 Task: Expand all groups in the view.
Action: Mouse moved to (21, 95)
Screenshot: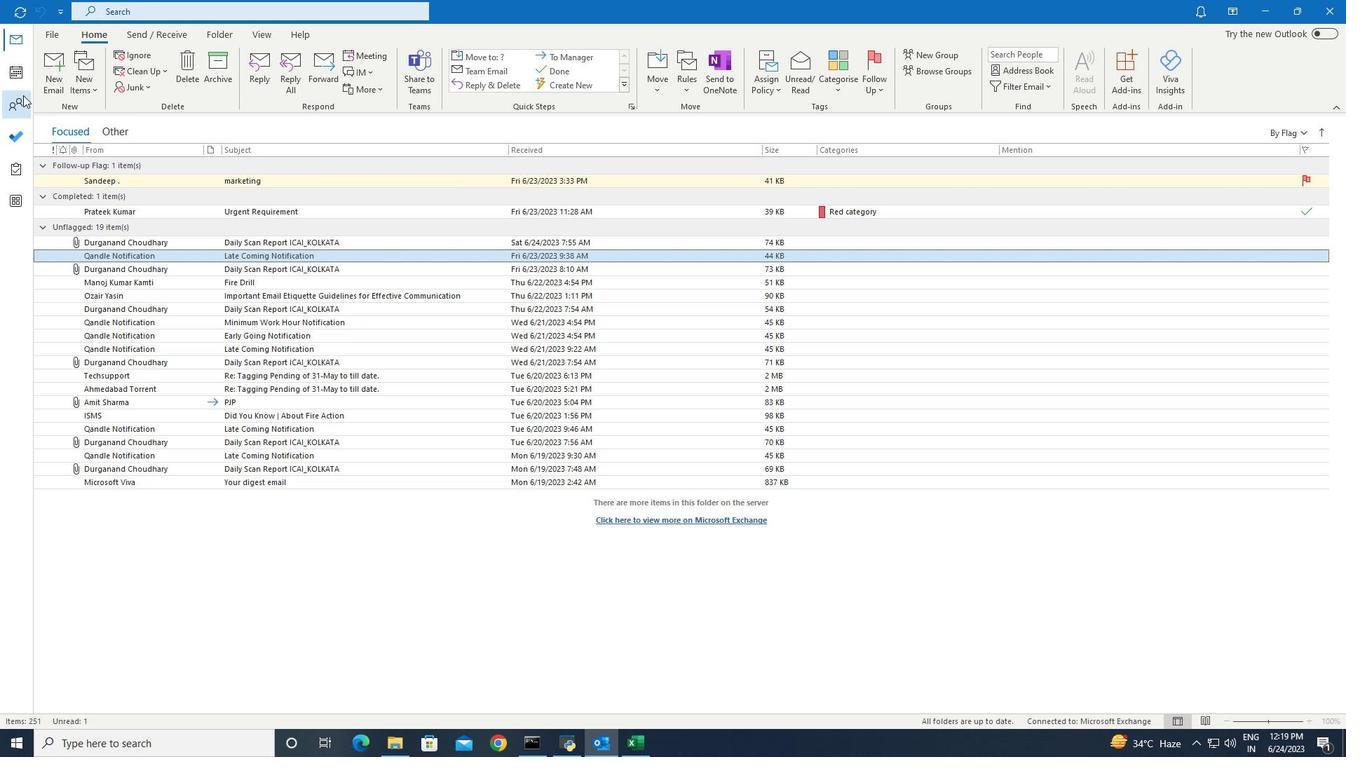 
Action: Mouse pressed left at (21, 95)
Screenshot: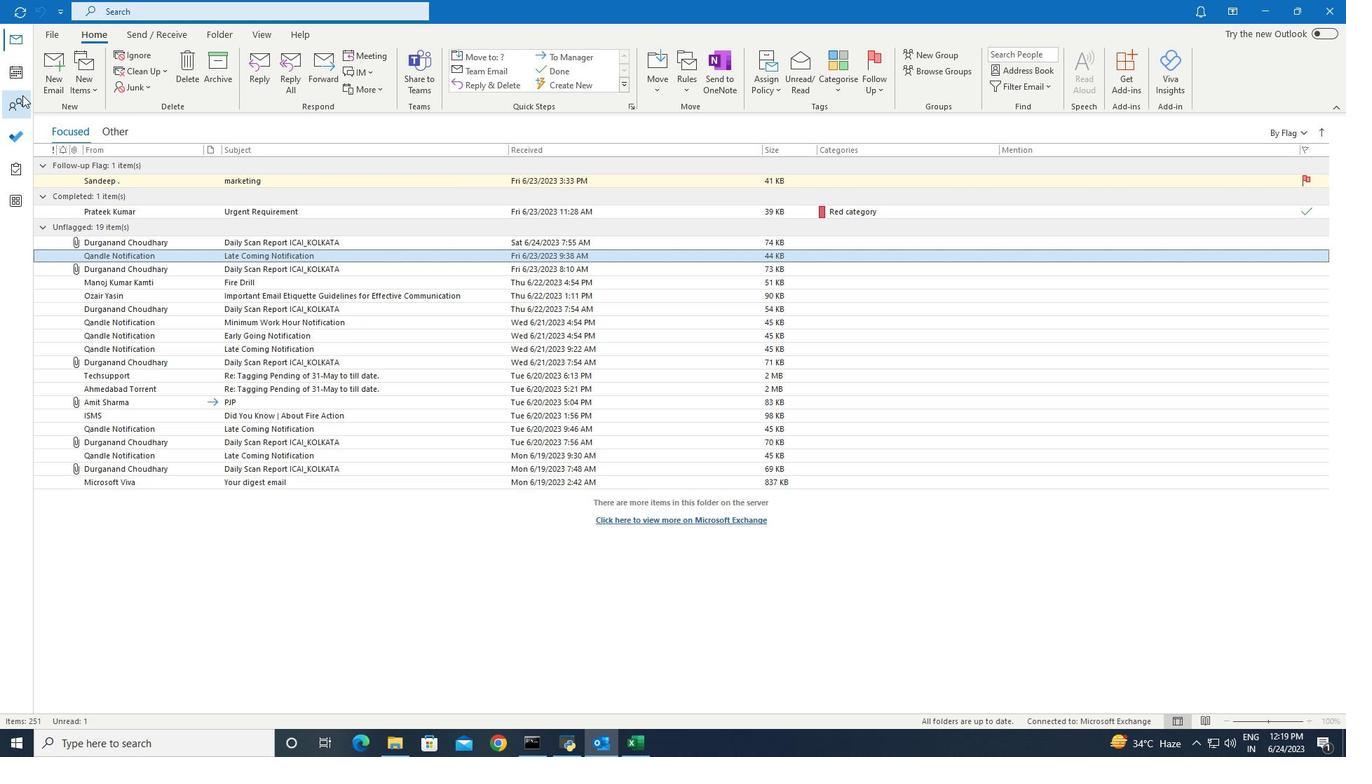 
Action: Mouse moved to (279, 28)
Screenshot: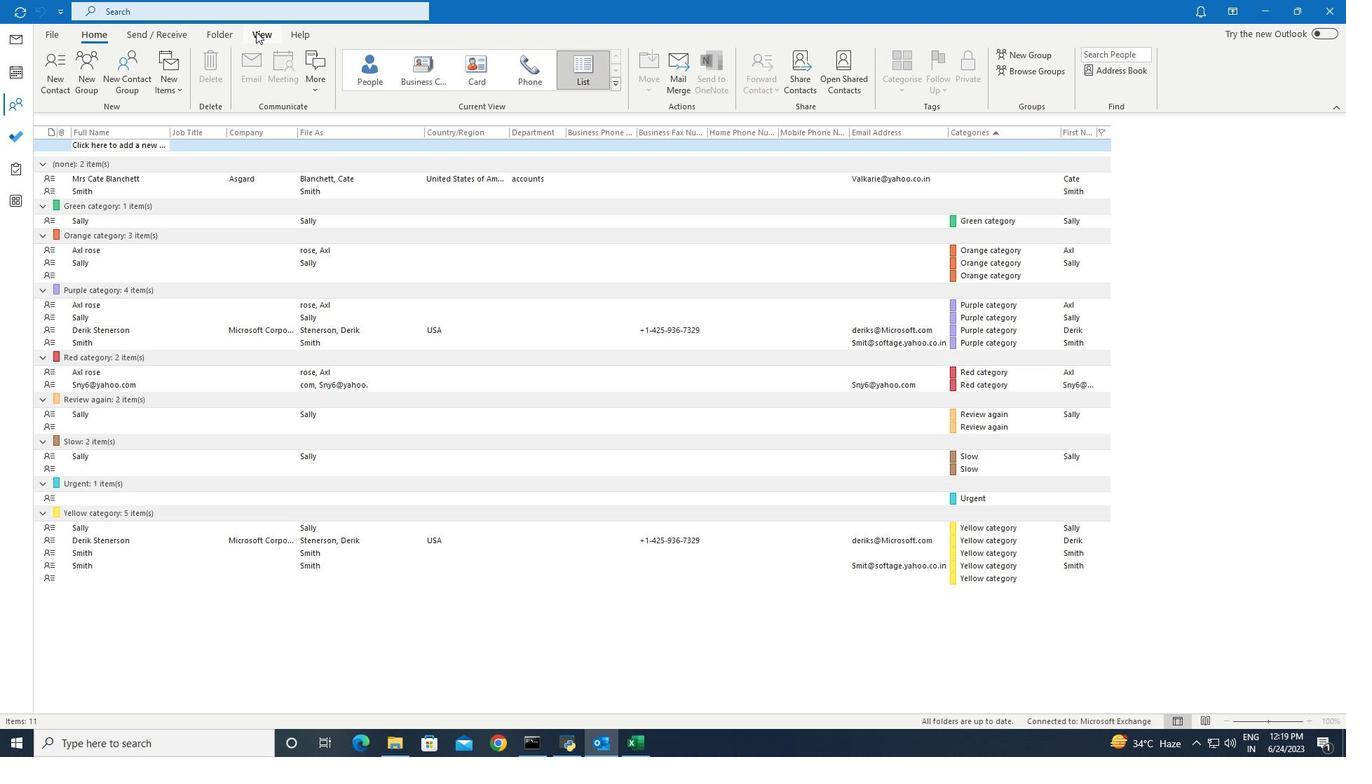 
Action: Mouse pressed left at (279, 28)
Screenshot: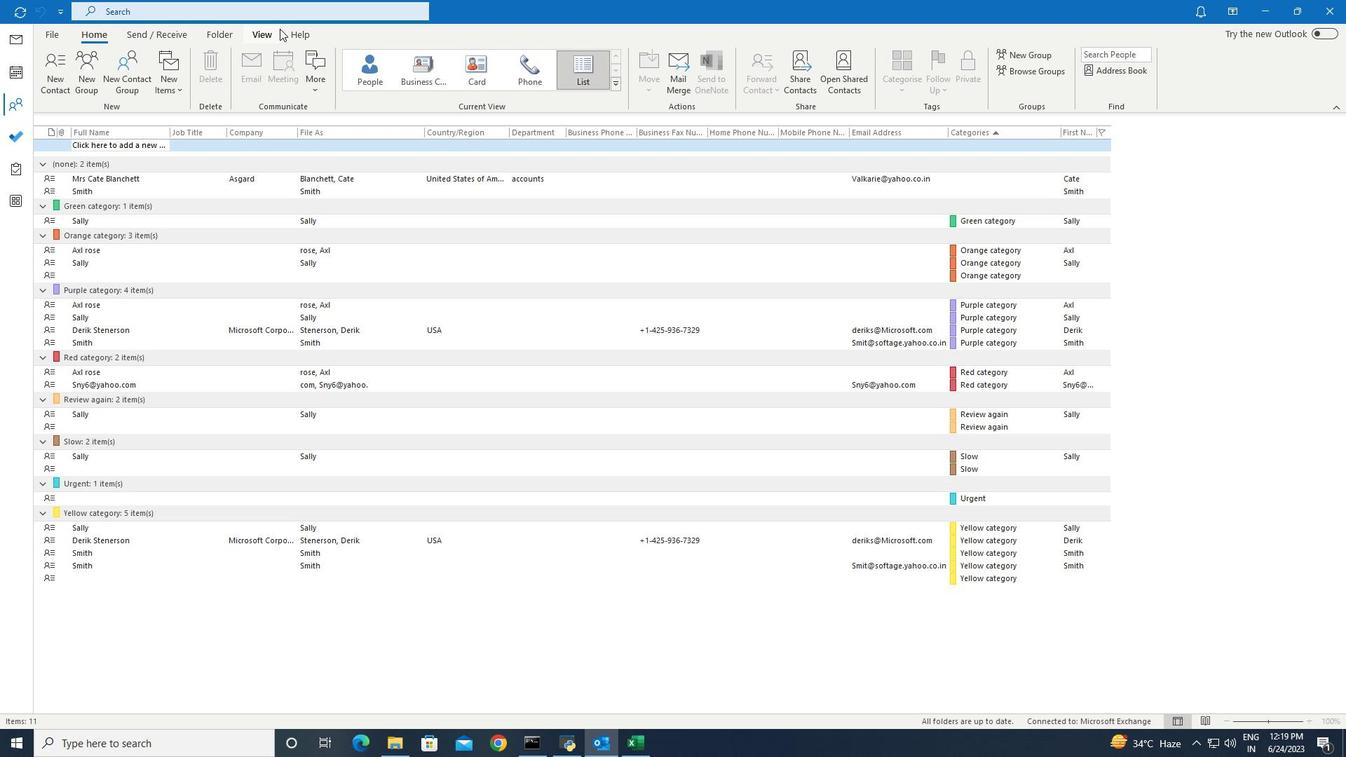 
Action: Mouse moved to (345, 84)
Screenshot: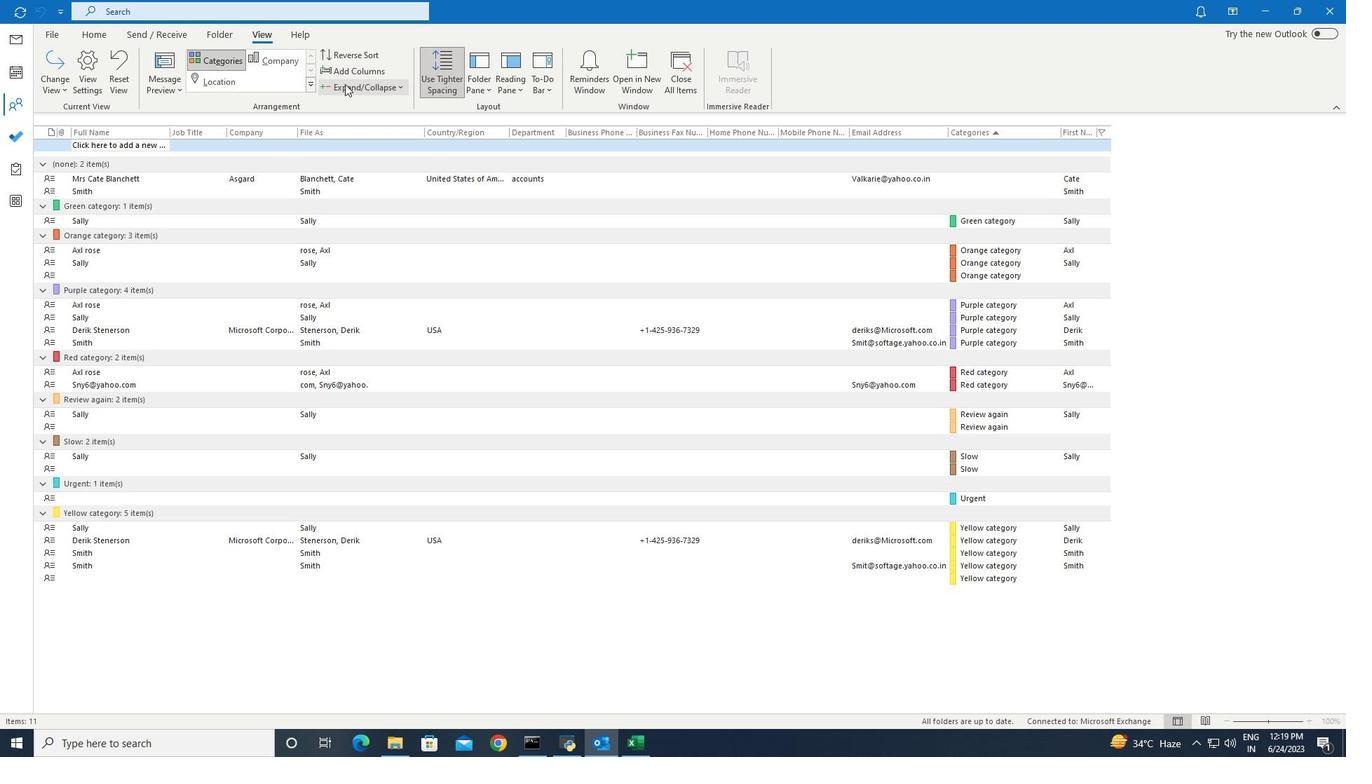 
Action: Mouse pressed left at (345, 84)
Screenshot: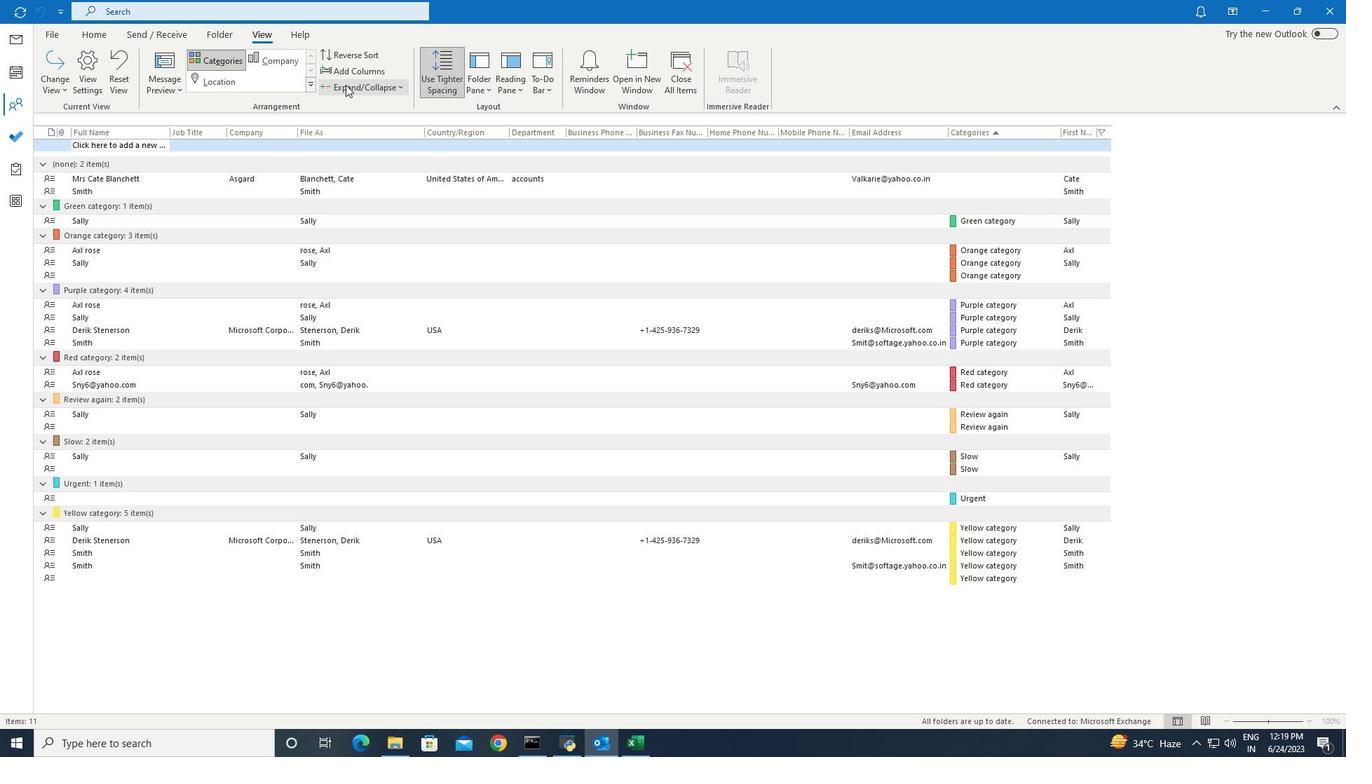 
Action: Mouse moved to (351, 164)
Screenshot: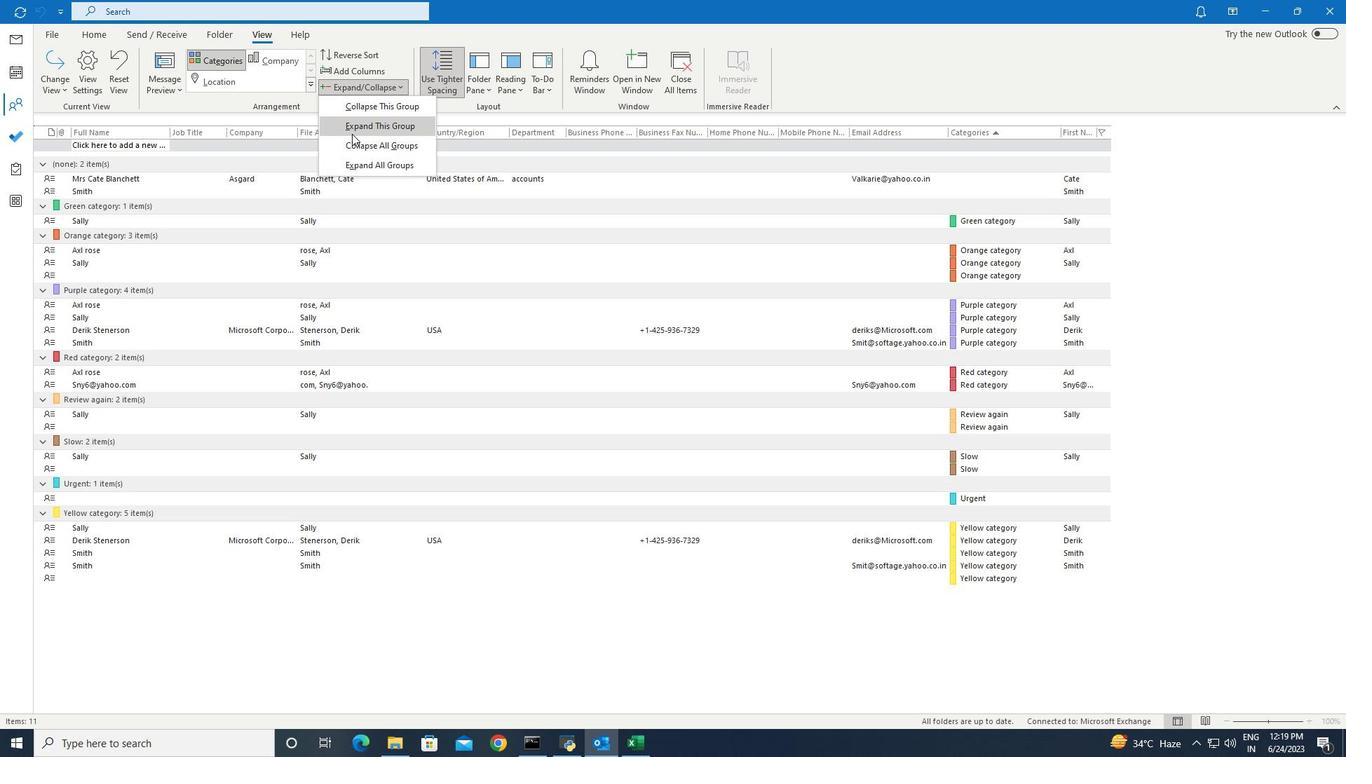 
Action: Mouse pressed left at (351, 164)
Screenshot: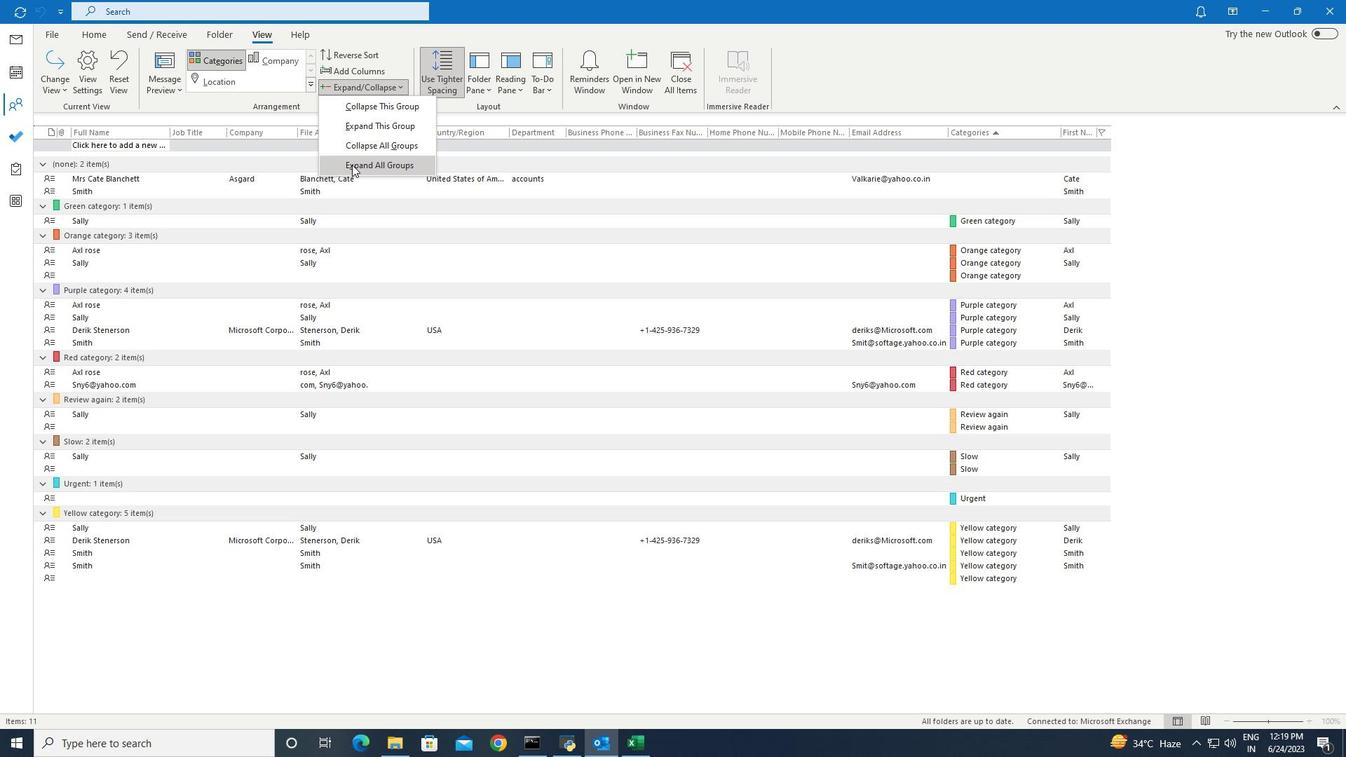 
